 Task: Open Card Card0000000256 in Board Board0000000064 in Workspace WS0000000022 in Trello. Add Member Nikrathi899@gmail.com to Card Card0000000256 in Board Board0000000064 in Workspace WS0000000022 in Trello. Add Red Label titled Label0000000256 to Card Card0000000256 in Board Board0000000064 in Workspace WS0000000022 in Trello. Add Checklist CL0000000256 to Card Card0000000256 in Board Board0000000064 in Workspace WS0000000022 in Trello. Add Dates with Start Date as Jul 01 2023 and Due Date as Jul 31 2023 to Card Card0000000256 in Board Board0000000064 in Workspace WS0000000022 in Trello
Action: Mouse scrolled (455, 362) with delta (0, 0)
Screenshot: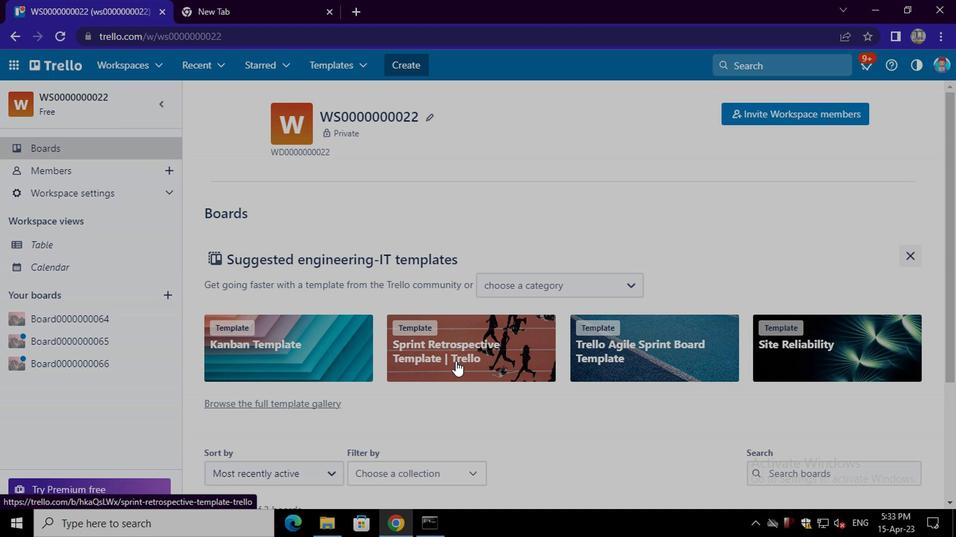 
Action: Mouse scrolled (455, 362) with delta (0, 0)
Screenshot: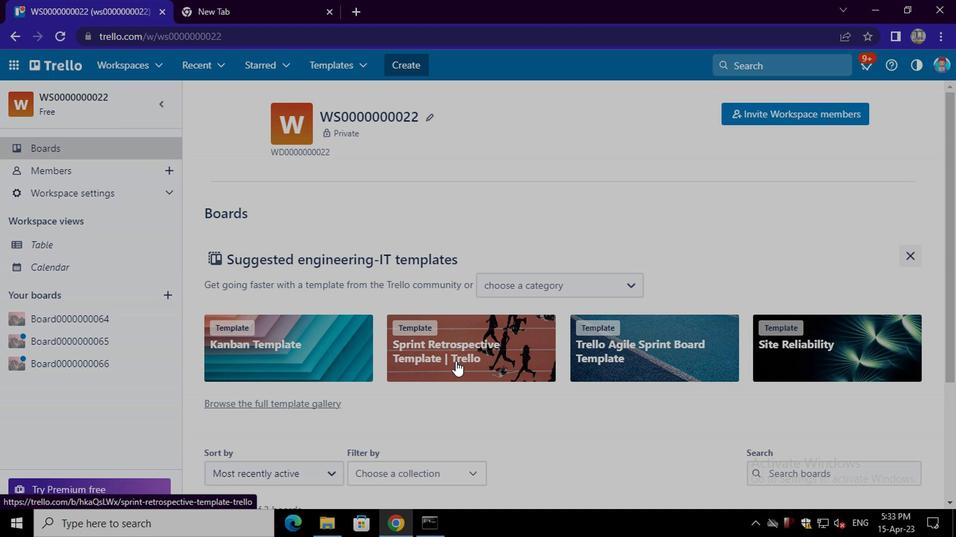 
Action: Mouse scrolled (455, 362) with delta (0, 0)
Screenshot: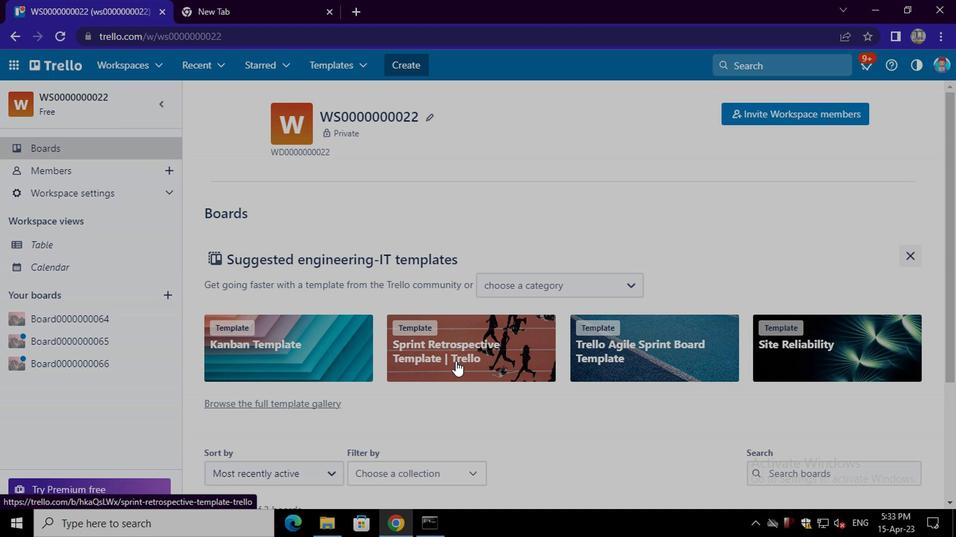 
Action: Mouse scrolled (455, 362) with delta (0, 0)
Screenshot: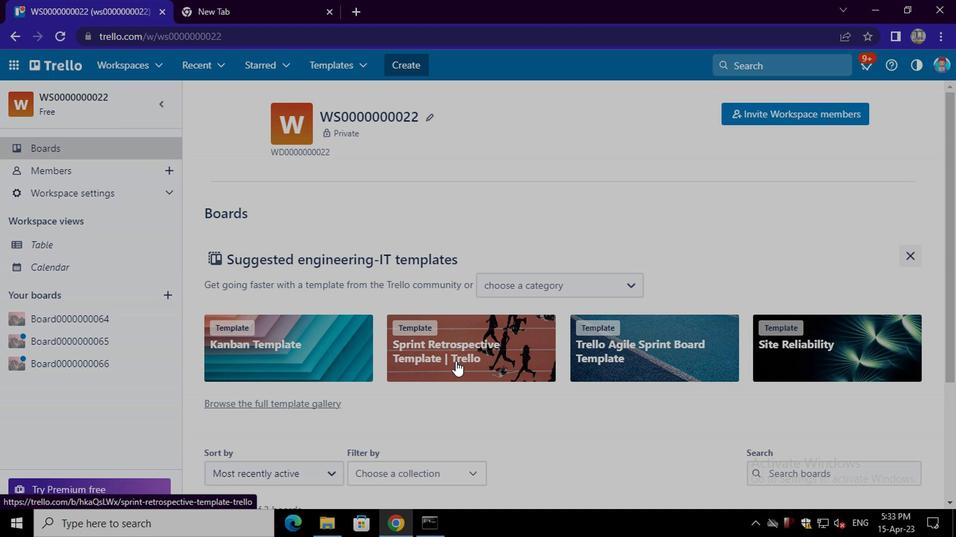 
Action: Mouse scrolled (455, 362) with delta (0, 0)
Screenshot: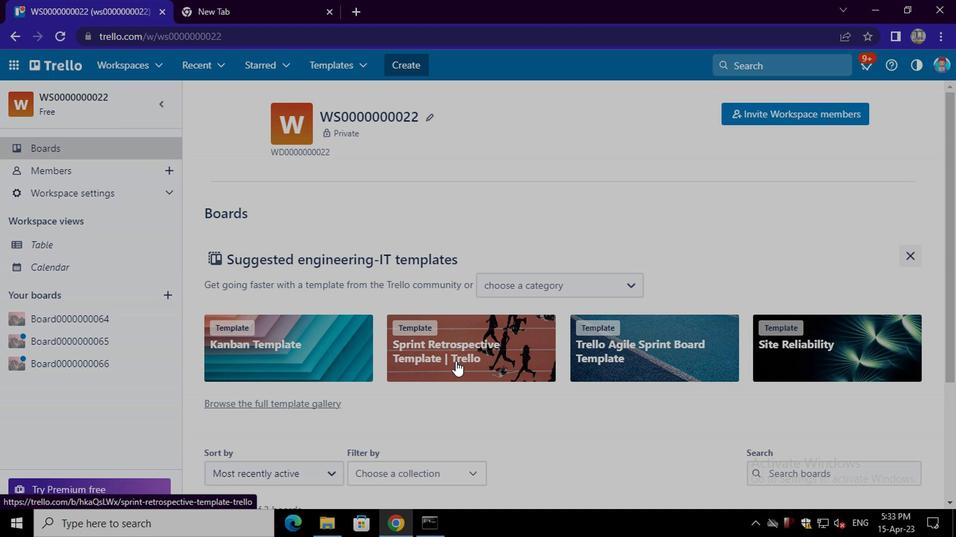 
Action: Mouse moved to (453, 383)
Screenshot: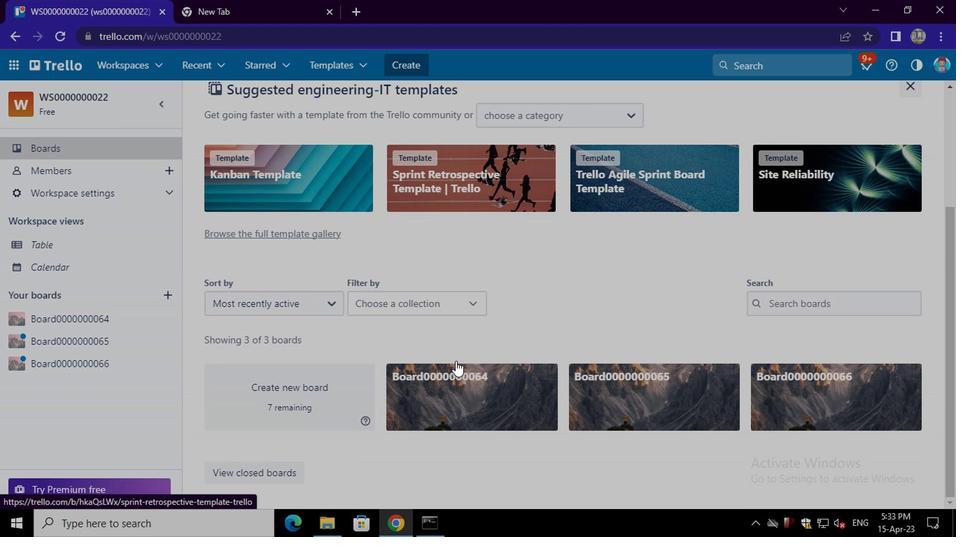 
Action: Mouse pressed left at (453, 383)
Screenshot: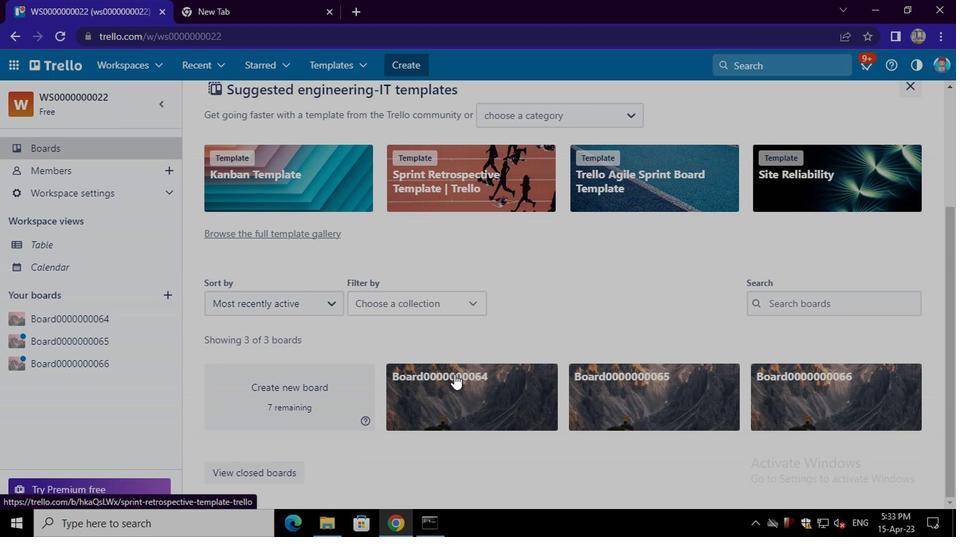
Action: Mouse moved to (352, 390)
Screenshot: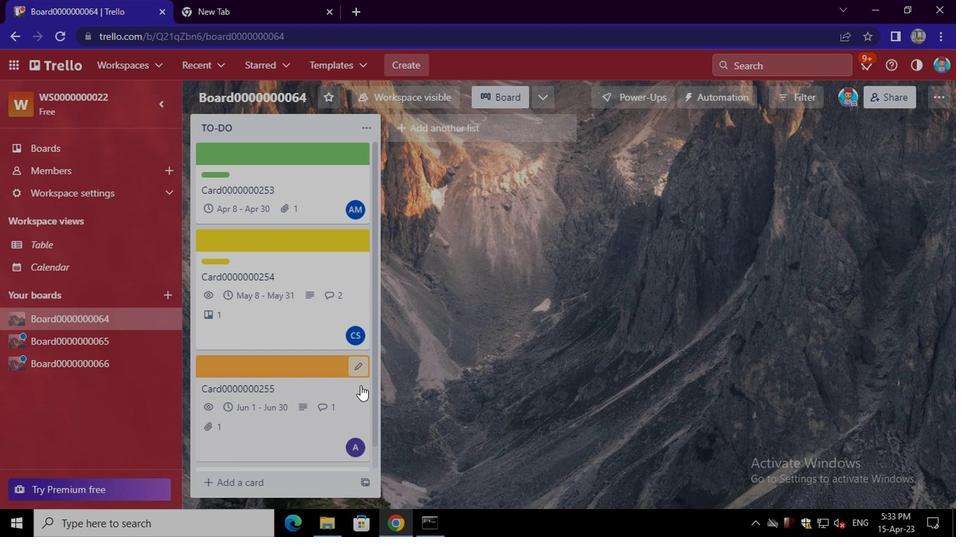 
Action: Mouse scrolled (352, 389) with delta (0, 0)
Screenshot: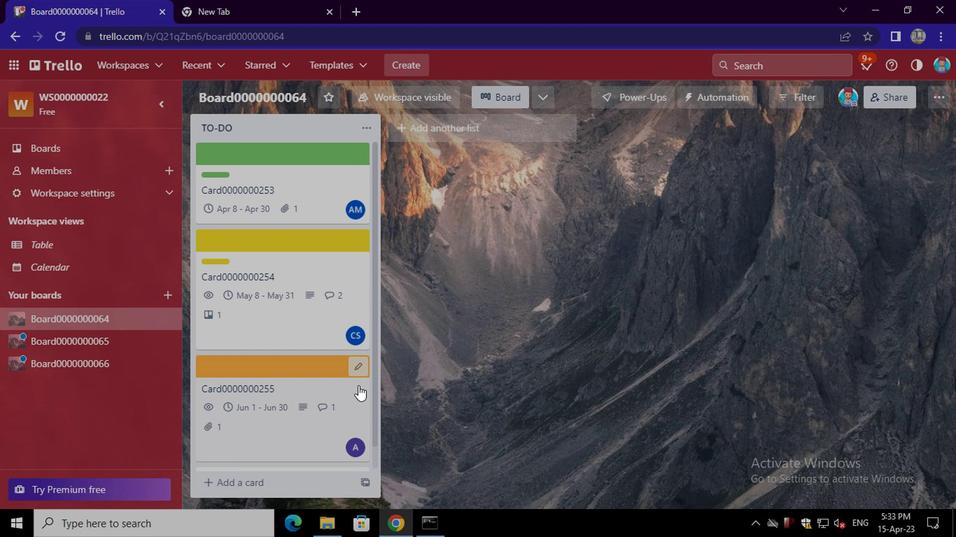 
Action: Mouse moved to (352, 390)
Screenshot: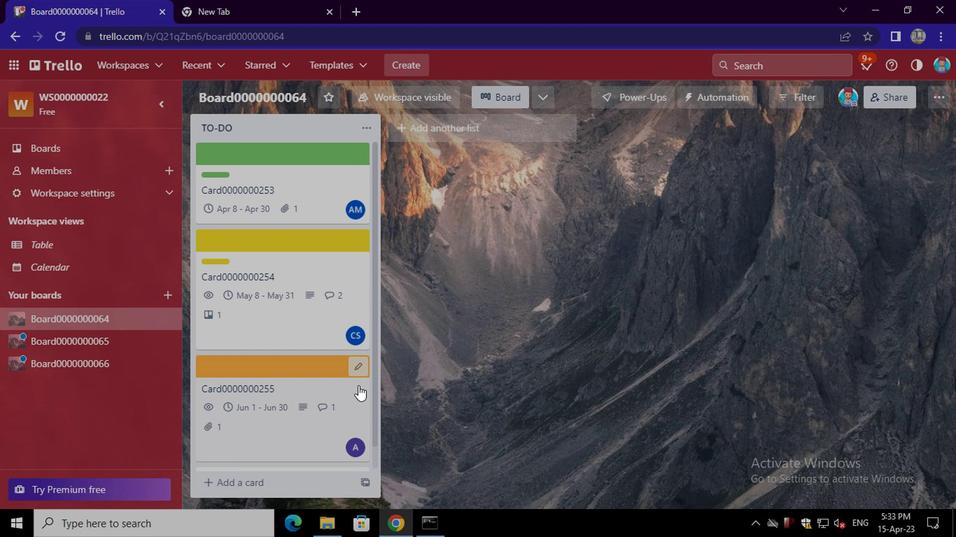
Action: Mouse scrolled (352, 389) with delta (0, 0)
Screenshot: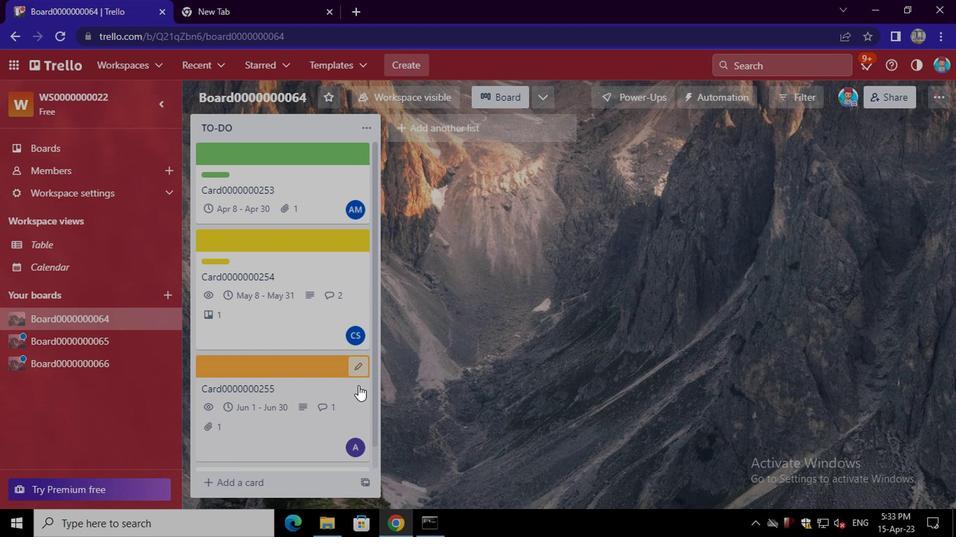 
Action: Mouse scrolled (352, 389) with delta (0, 0)
Screenshot: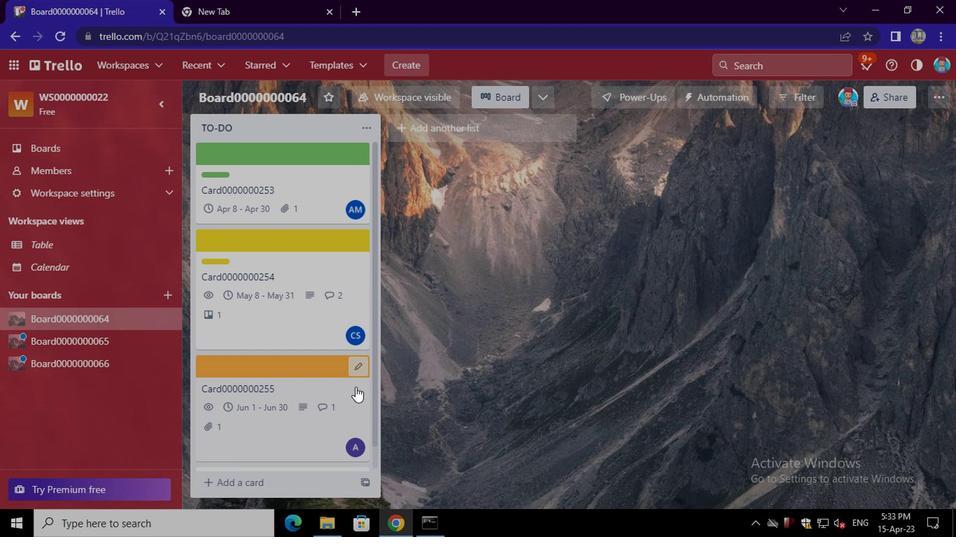 
Action: Mouse moved to (362, 458)
Screenshot: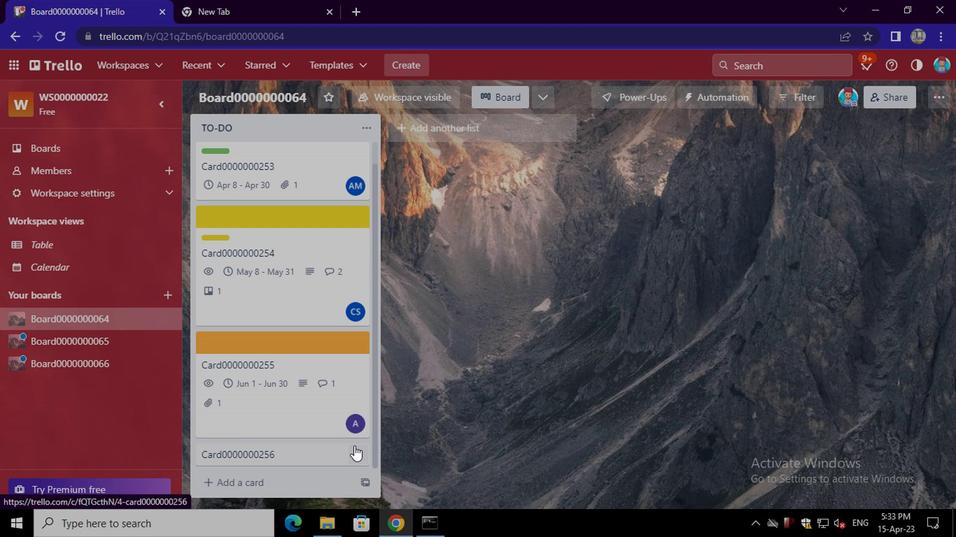 
Action: Mouse pressed left at (362, 458)
Screenshot: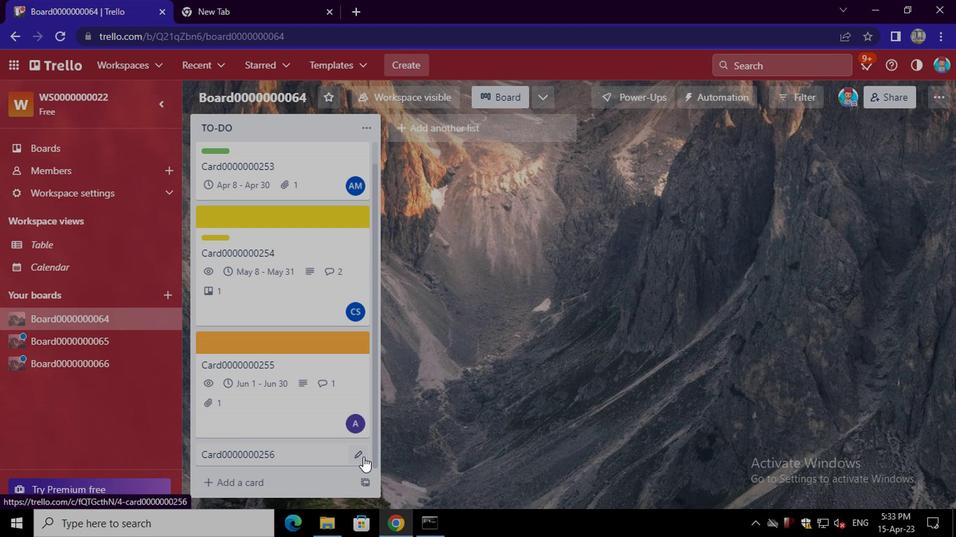 
Action: Mouse moved to (401, 316)
Screenshot: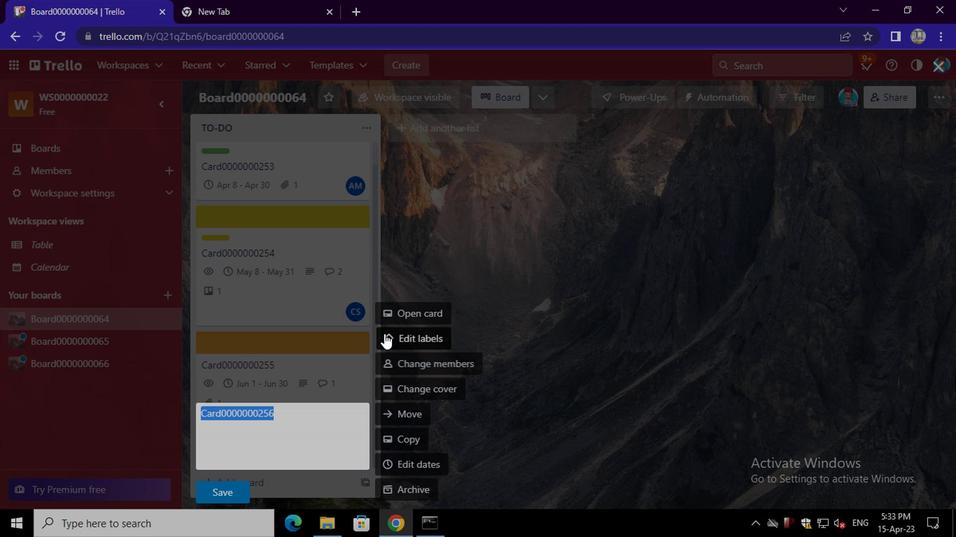 
Action: Mouse pressed left at (401, 316)
Screenshot: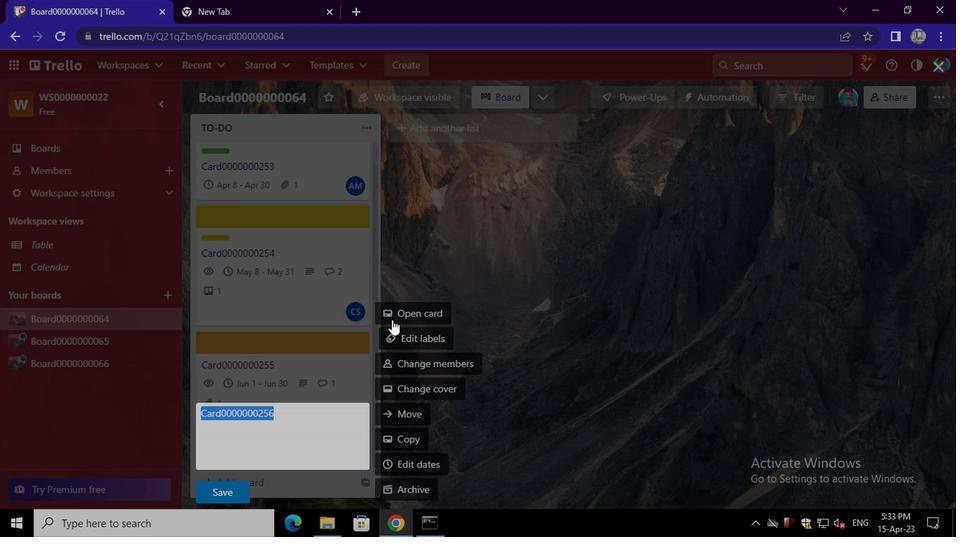 
Action: Mouse moved to (653, 179)
Screenshot: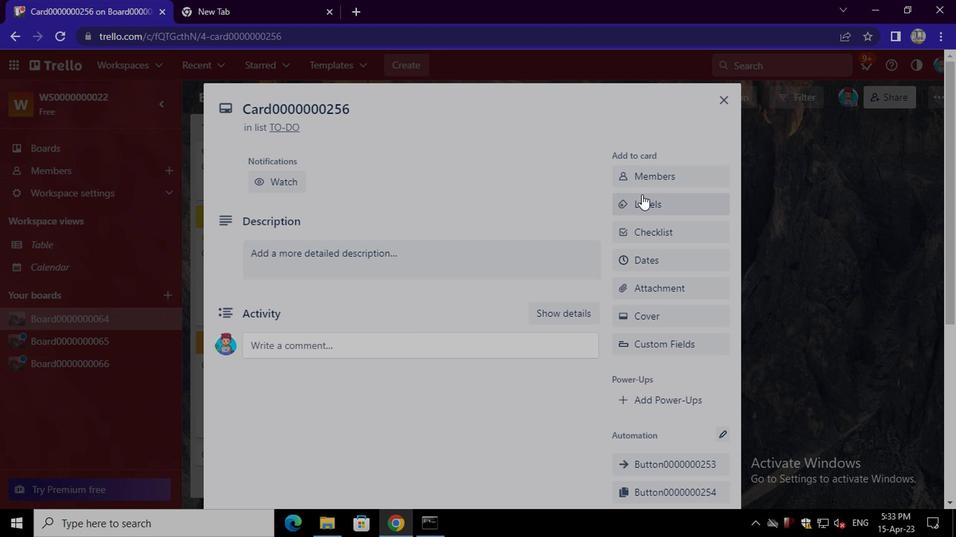 
Action: Mouse pressed left at (653, 179)
Screenshot: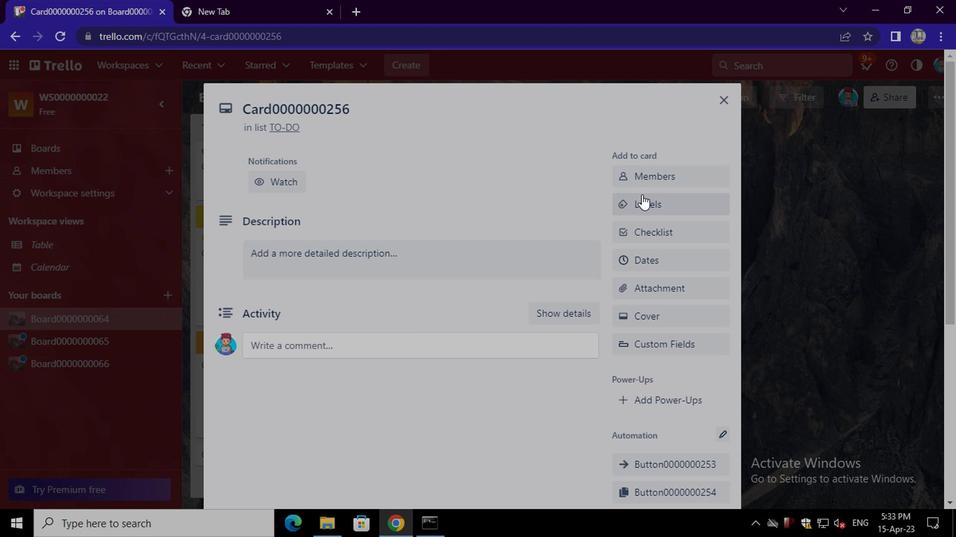 
Action: Mouse moved to (652, 249)
Screenshot: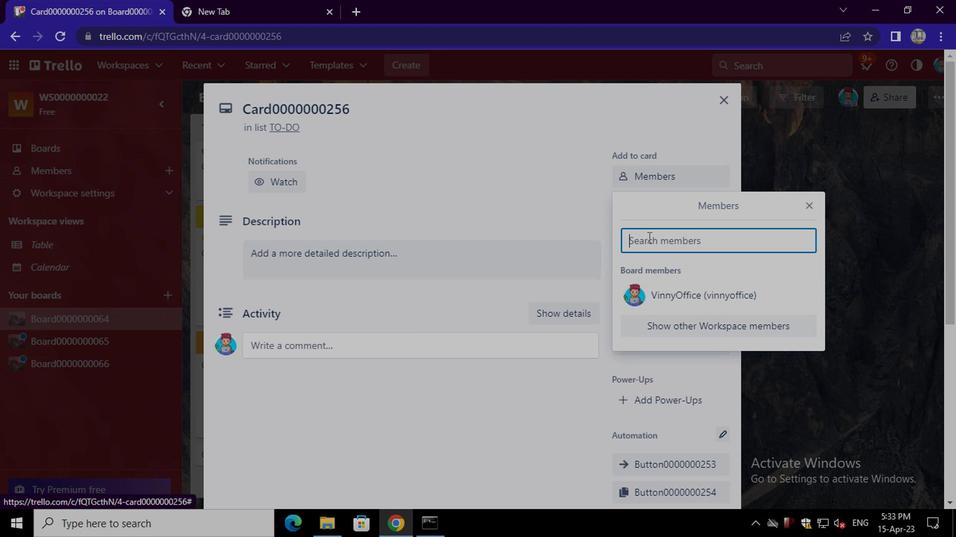 
Action: Mouse pressed left at (652, 249)
Screenshot: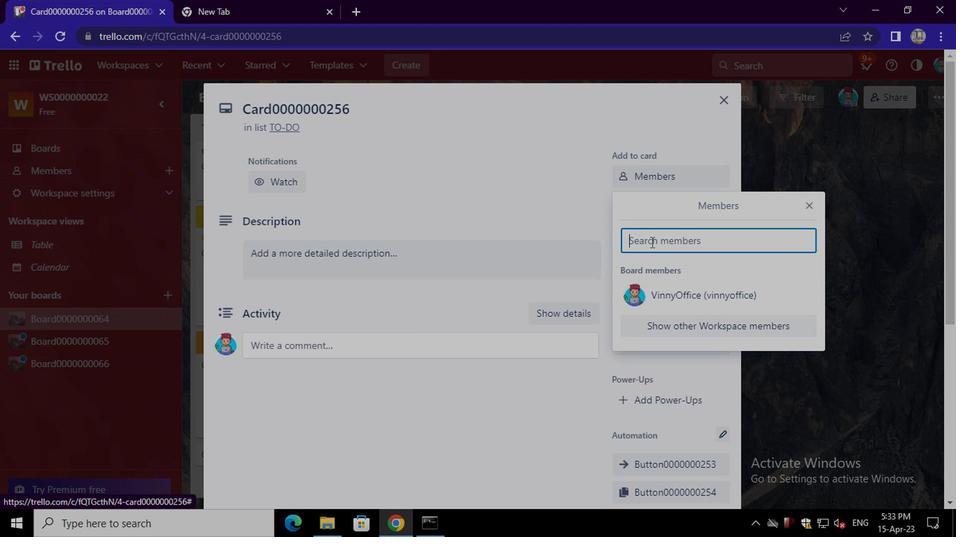 
Action: Mouse moved to (654, 249)
Screenshot: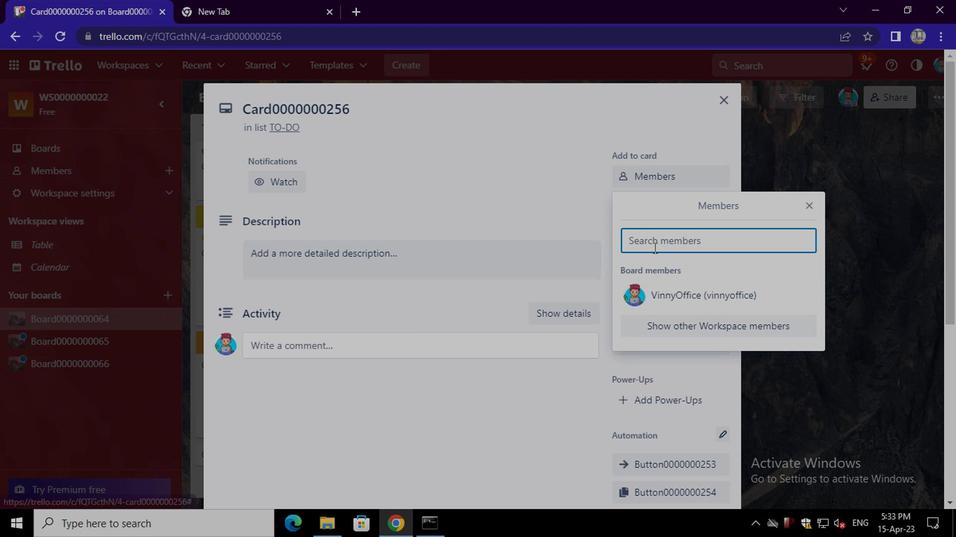 
Action: Key pressed nikrathi899<Key.shift>@GMAIL.COM
Screenshot: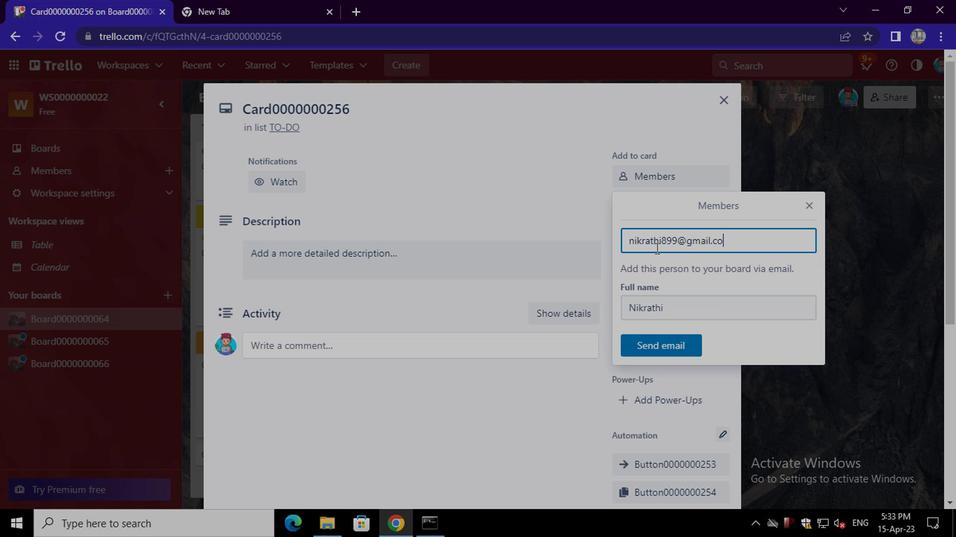 
Action: Mouse moved to (673, 343)
Screenshot: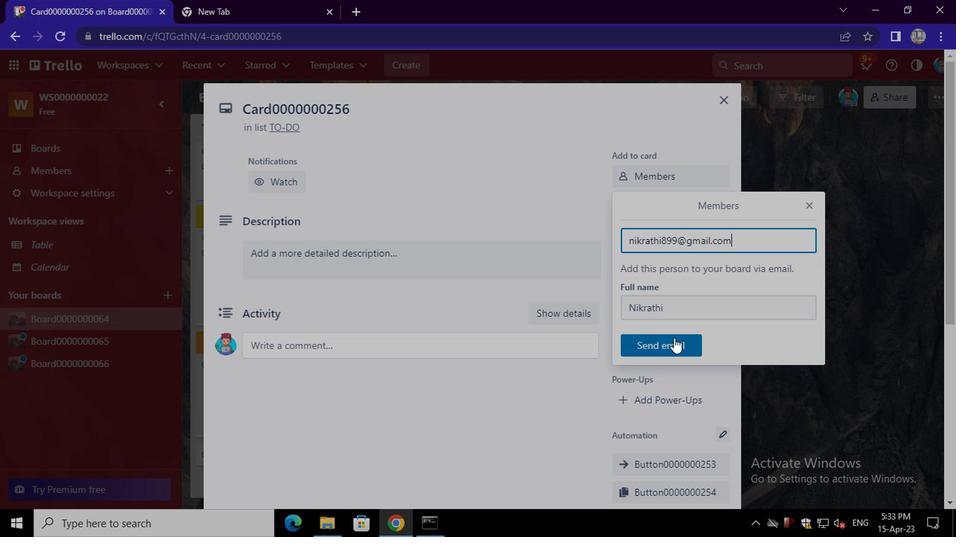 
Action: Mouse pressed left at (673, 343)
Screenshot: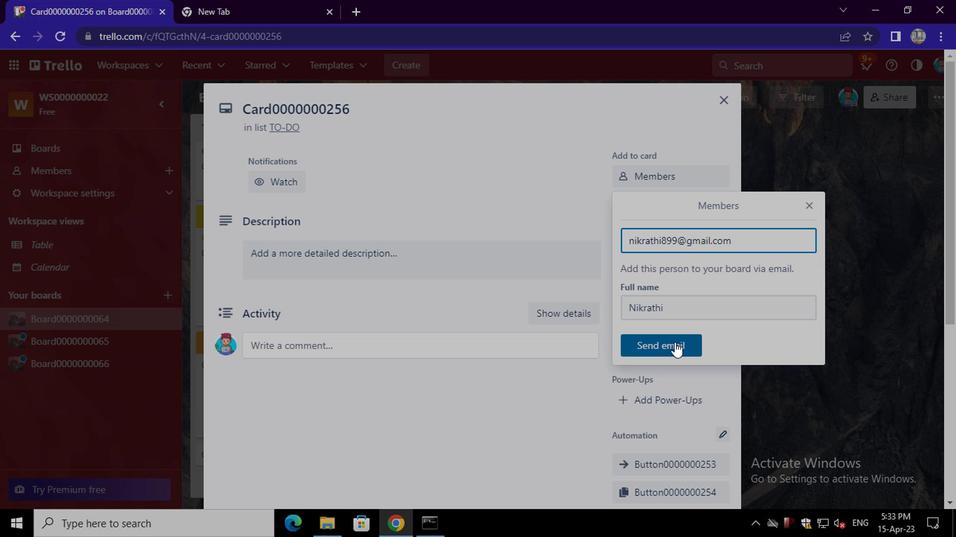 
Action: Mouse moved to (675, 256)
Screenshot: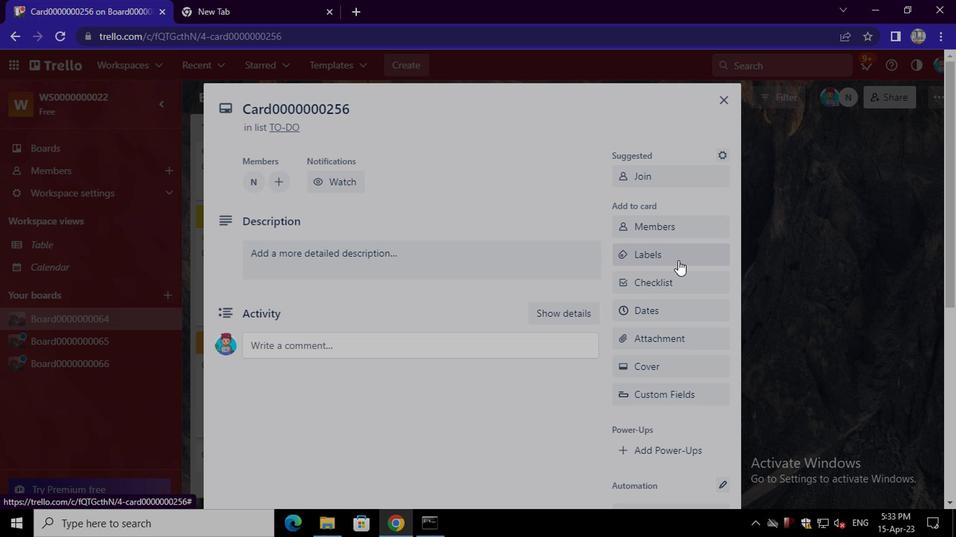 
Action: Mouse pressed left at (675, 256)
Screenshot: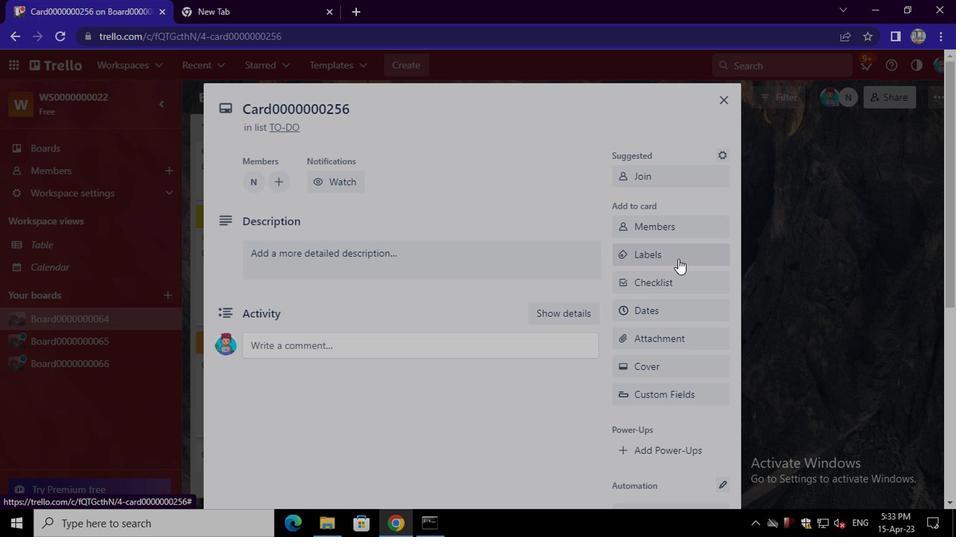 
Action: Mouse moved to (671, 123)
Screenshot: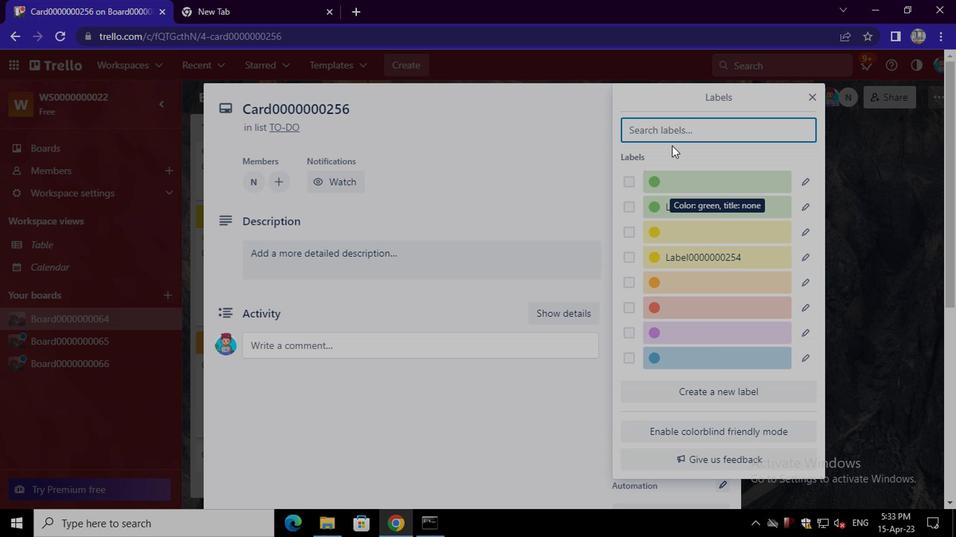
Action: Mouse pressed left at (671, 123)
Screenshot: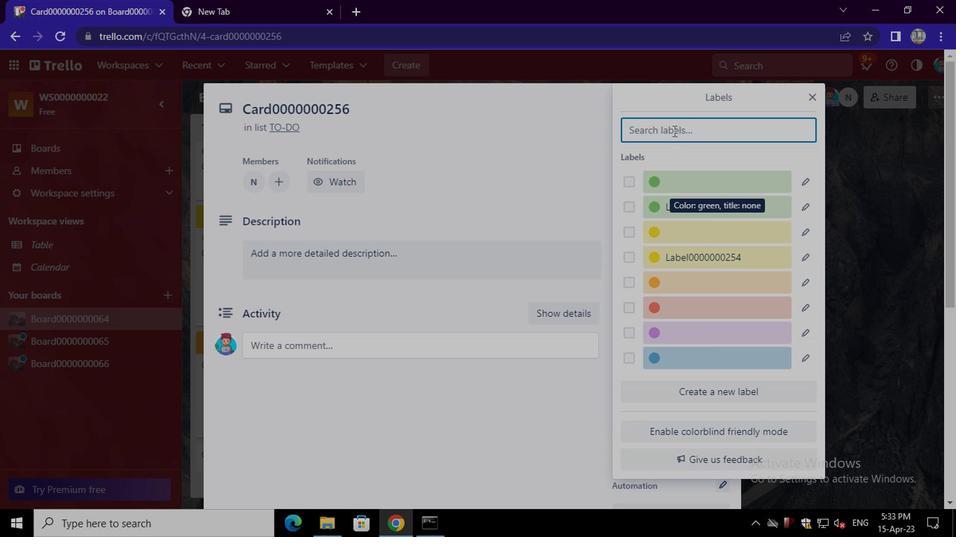 
Action: Key pressed <Key.shift>LABEL0000000256
Screenshot: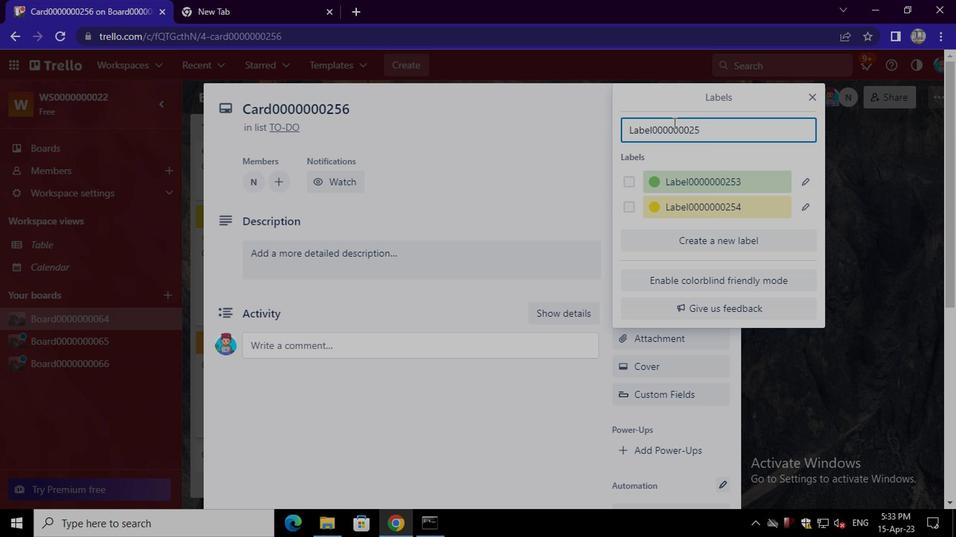 
Action: Mouse moved to (691, 364)
Screenshot: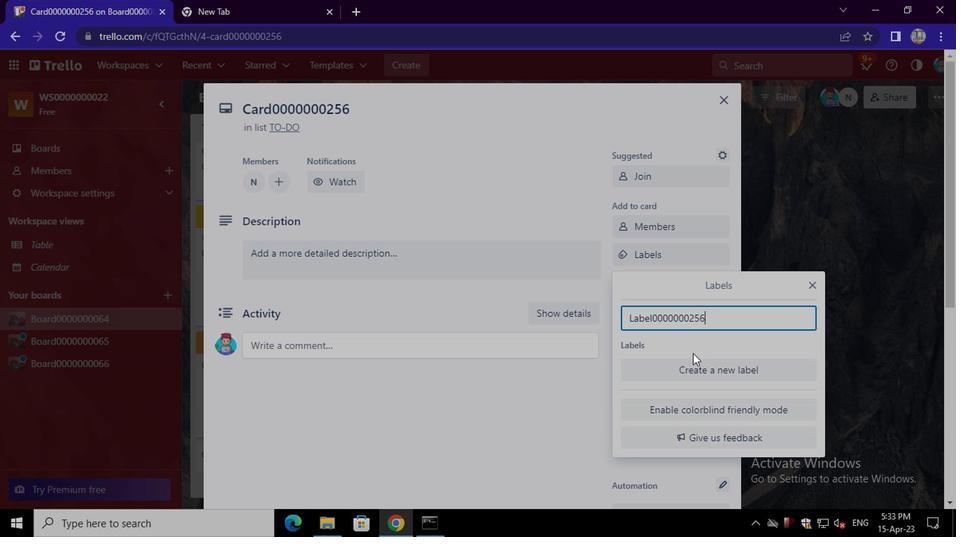 
Action: Mouse pressed left at (691, 364)
Screenshot: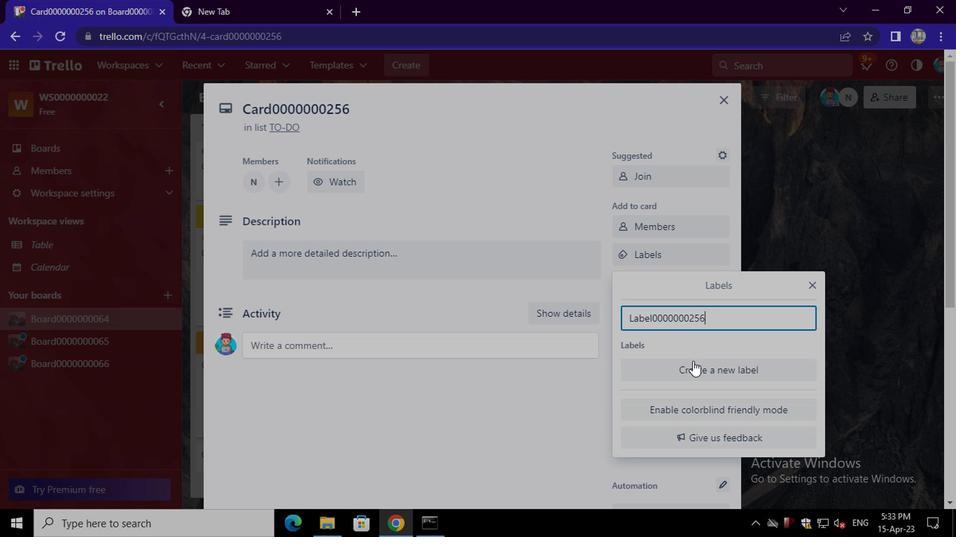 
Action: Mouse moved to (755, 298)
Screenshot: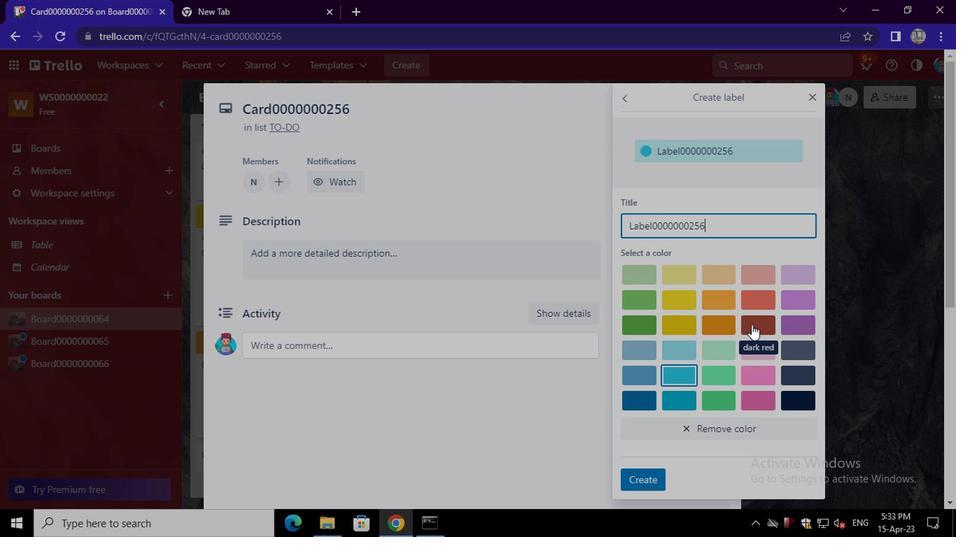 
Action: Mouse pressed left at (755, 298)
Screenshot: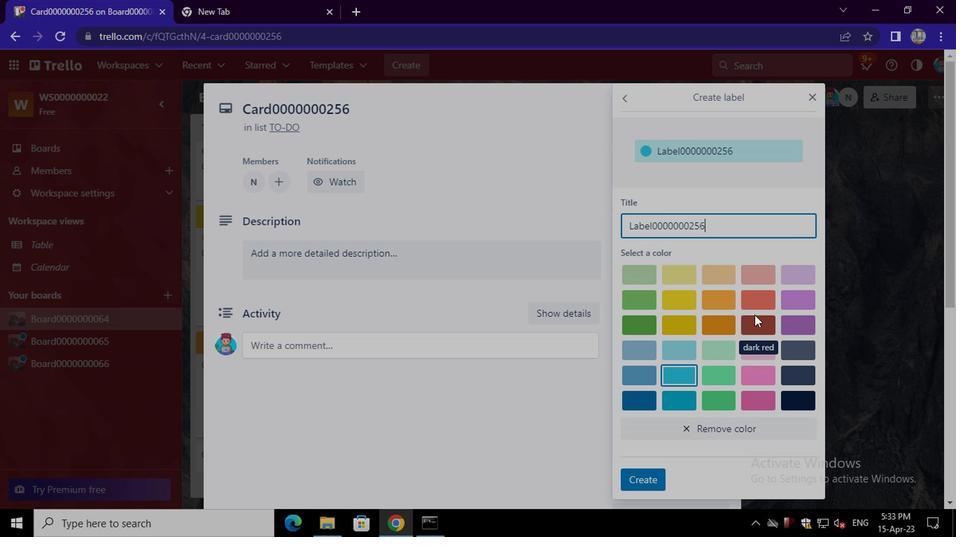 
Action: Mouse moved to (656, 479)
Screenshot: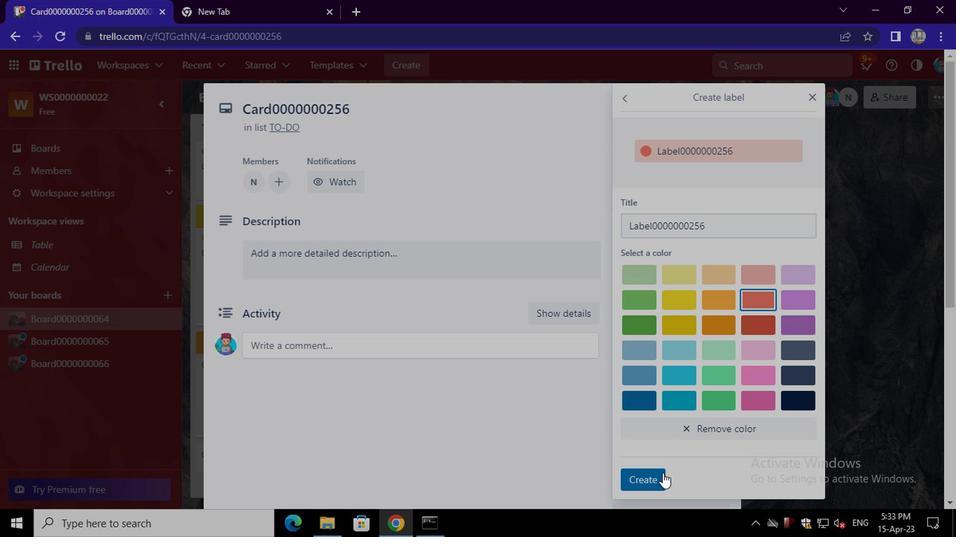 
Action: Mouse pressed left at (656, 479)
Screenshot: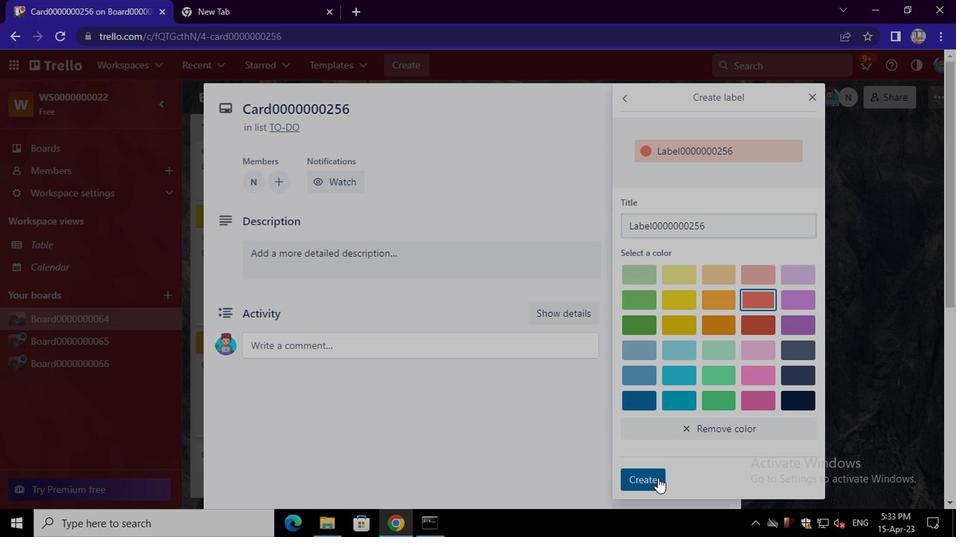 
Action: Mouse moved to (572, 420)
Screenshot: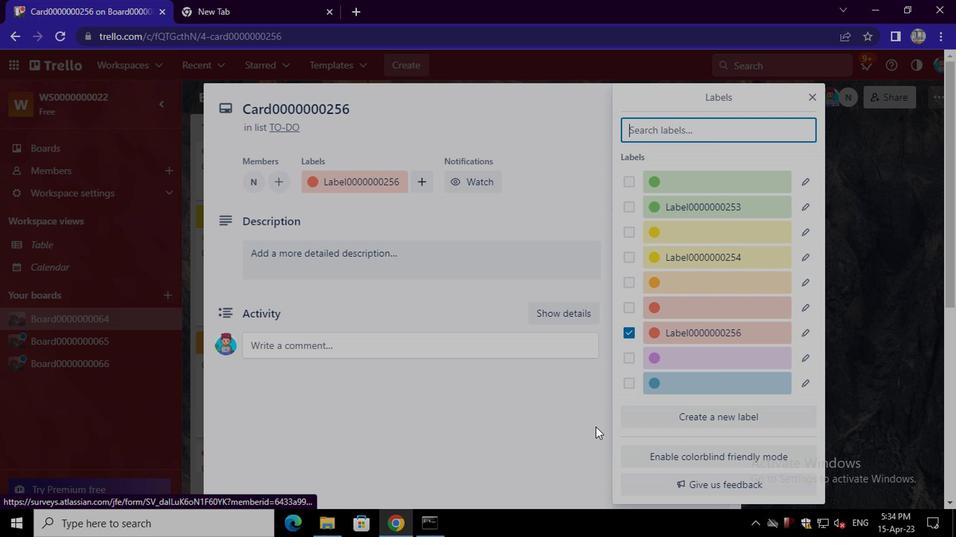 
Action: Mouse pressed left at (572, 420)
Screenshot: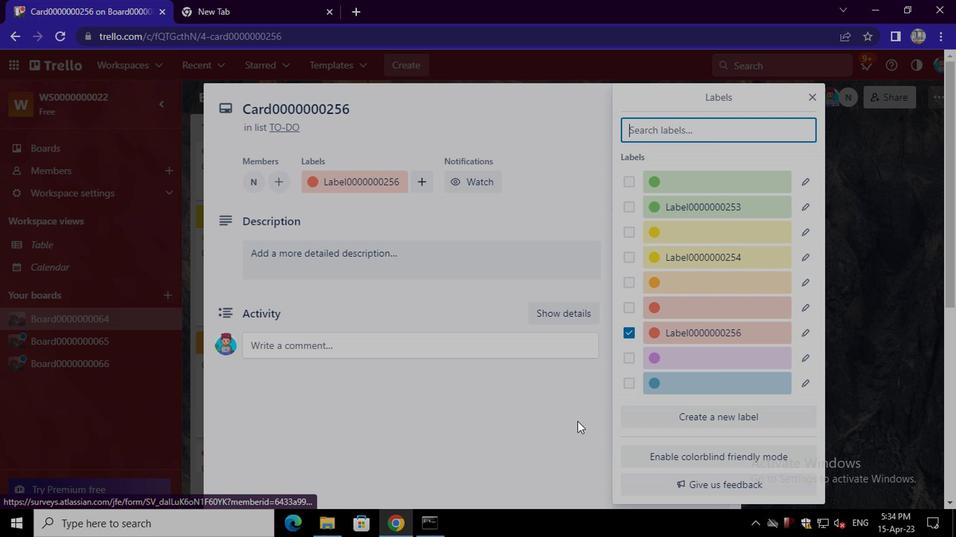 
Action: Mouse moved to (649, 279)
Screenshot: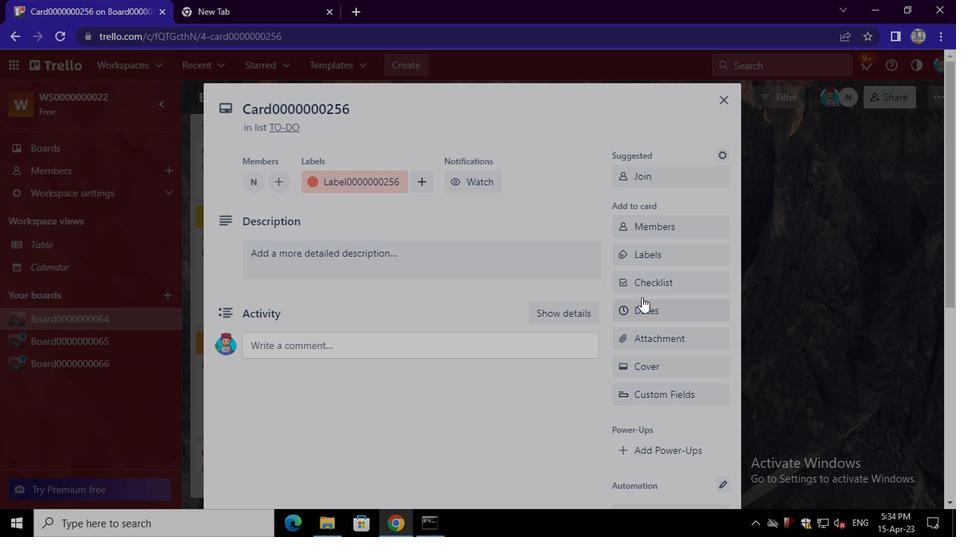 
Action: Mouse pressed left at (649, 279)
Screenshot: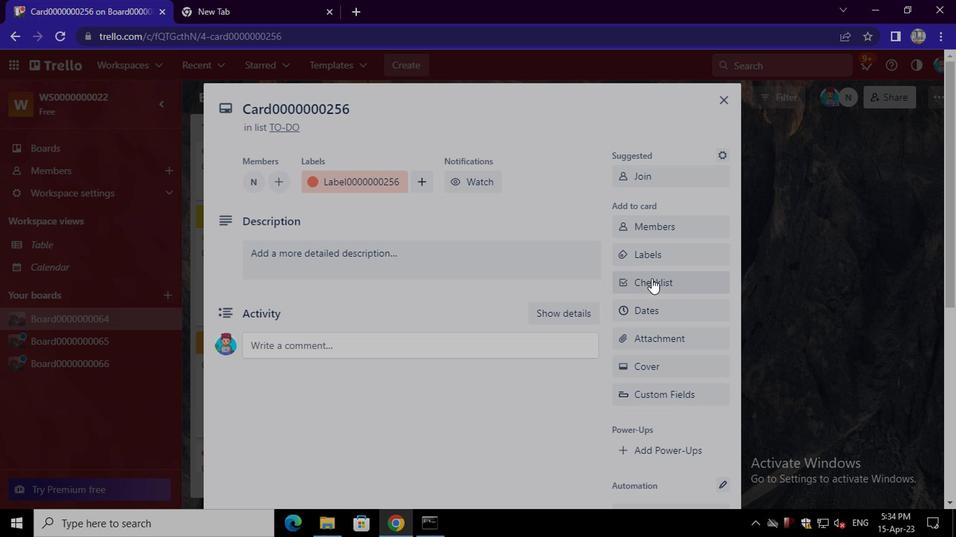 
Action: Mouse moved to (703, 362)
Screenshot: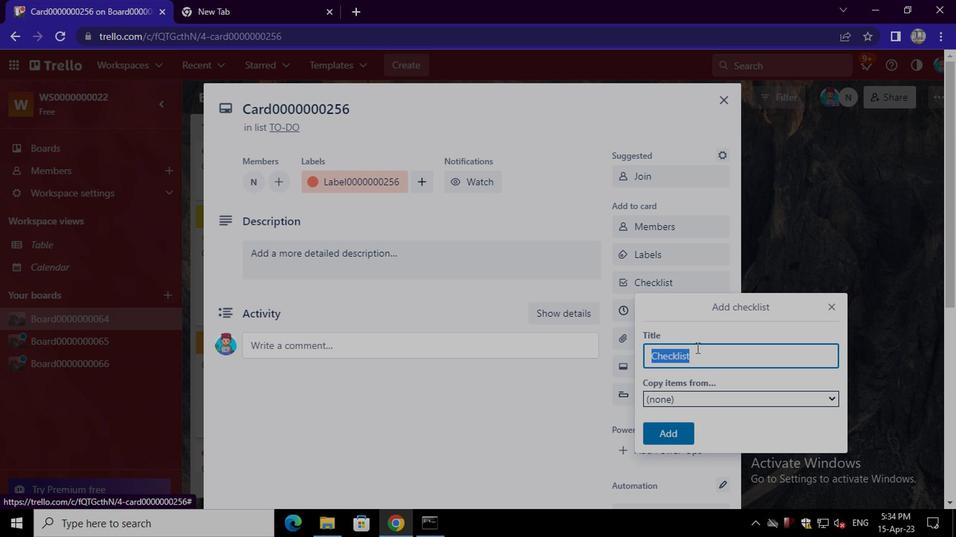 
Action: Mouse pressed left at (703, 362)
Screenshot: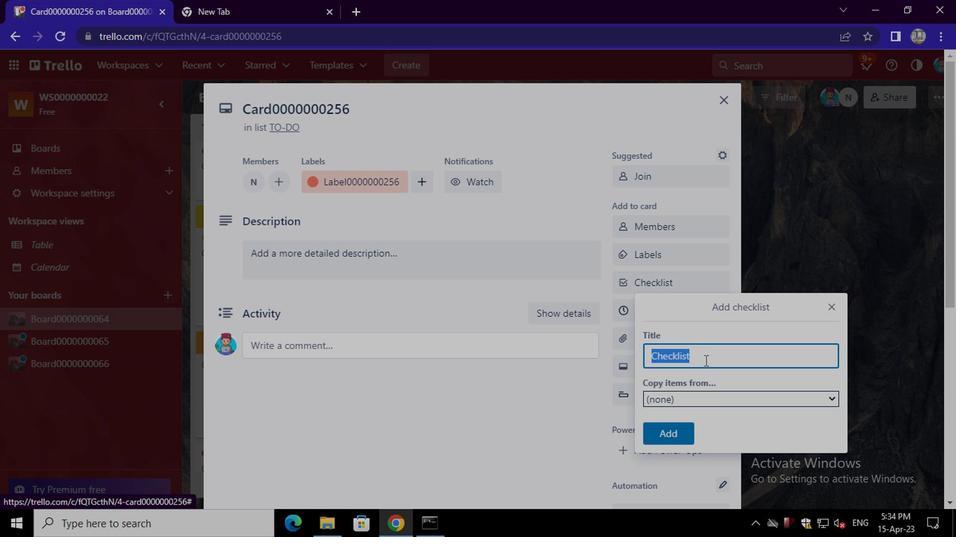 
Action: Mouse moved to (703, 362)
Screenshot: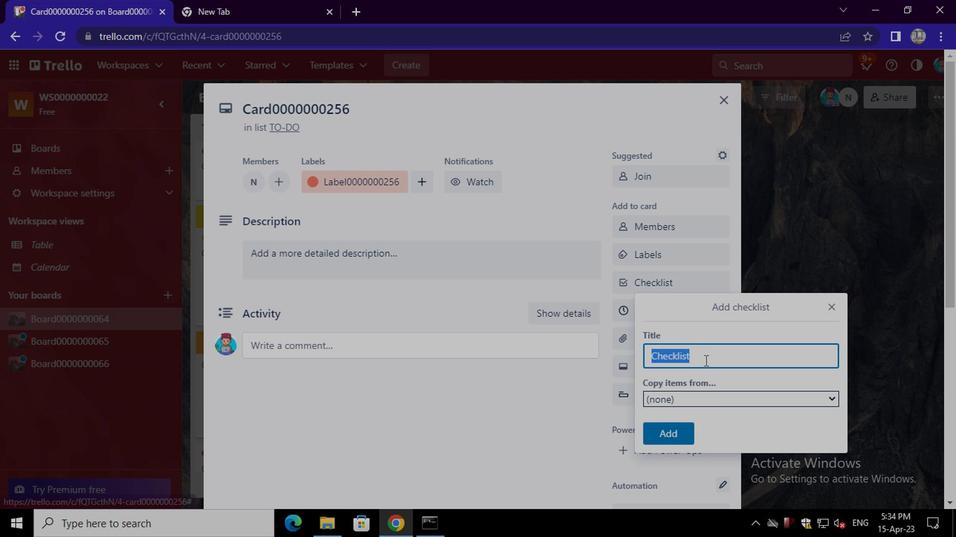 
Action: Key pressed <Key.backspace><Key.backspace><Key.backspace><Key.backspace><Key.backspace><Key.backspace><Key.backspace><Key.backspace><Key.backspace><Key.backspace><Key.backspace><Key.backspace><Key.backspace><Key.backspace><Key.backspace><Key.backspace><Key.backspace><Key.backspace><Key.backspace><Key.shift>CL0000000256
Screenshot: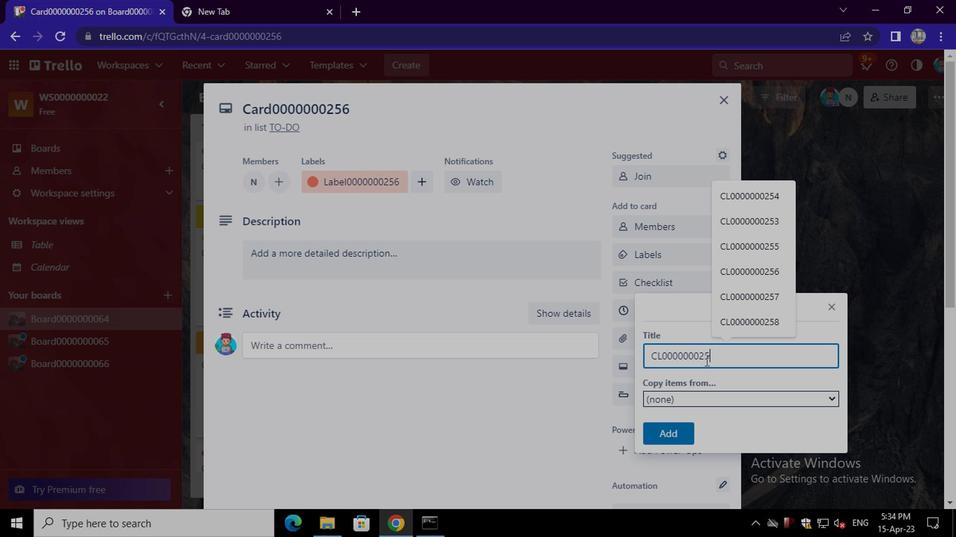 
Action: Mouse moved to (674, 432)
Screenshot: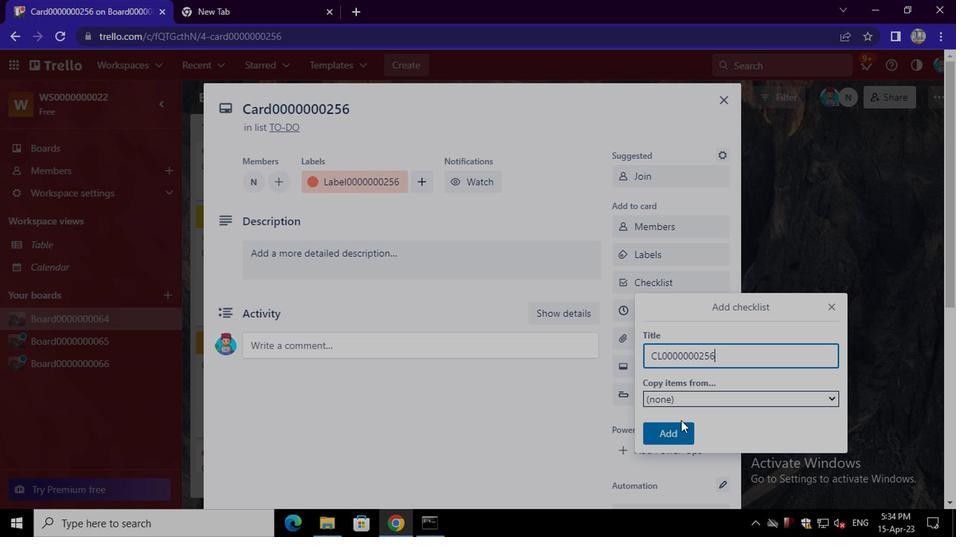 
Action: Mouse pressed left at (674, 432)
Screenshot: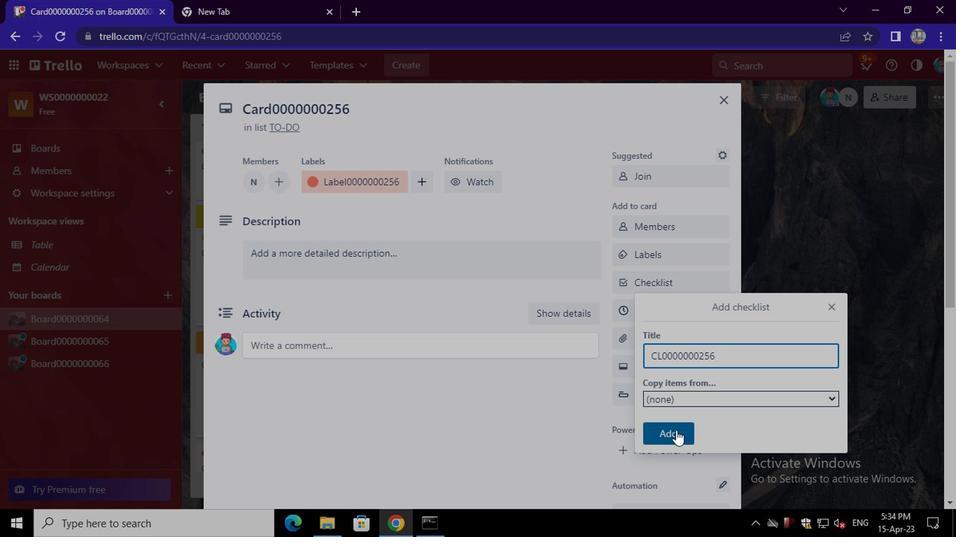 
Action: Mouse moved to (661, 315)
Screenshot: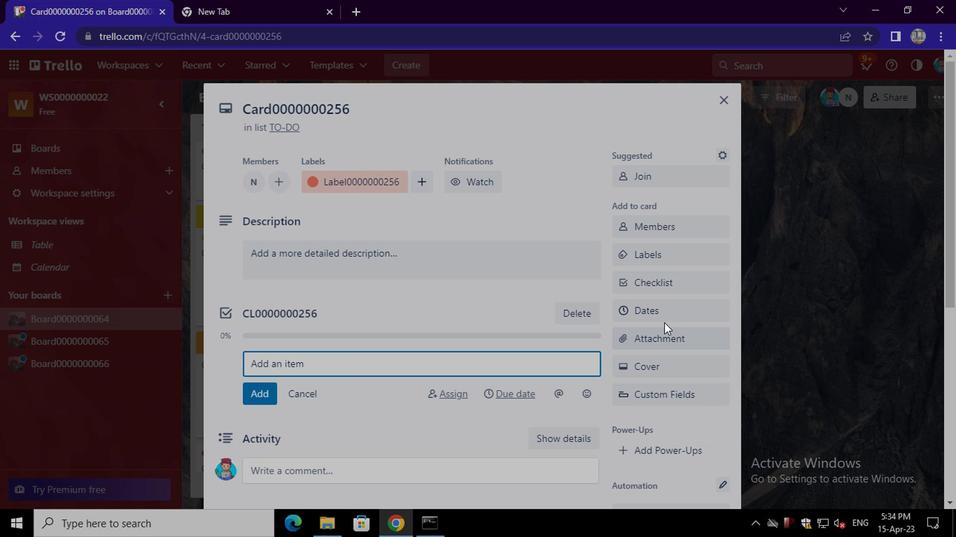 
Action: Mouse pressed left at (661, 315)
Screenshot: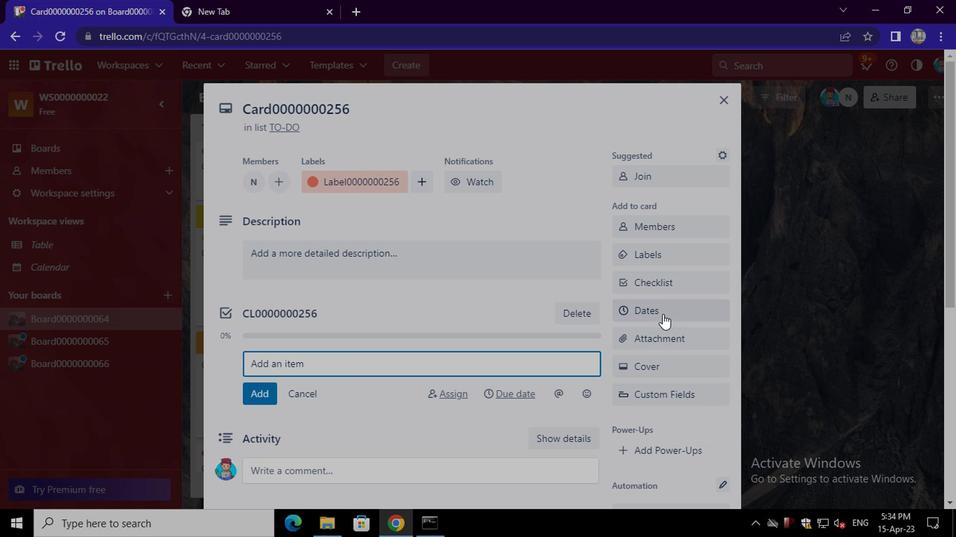
Action: Mouse moved to (621, 351)
Screenshot: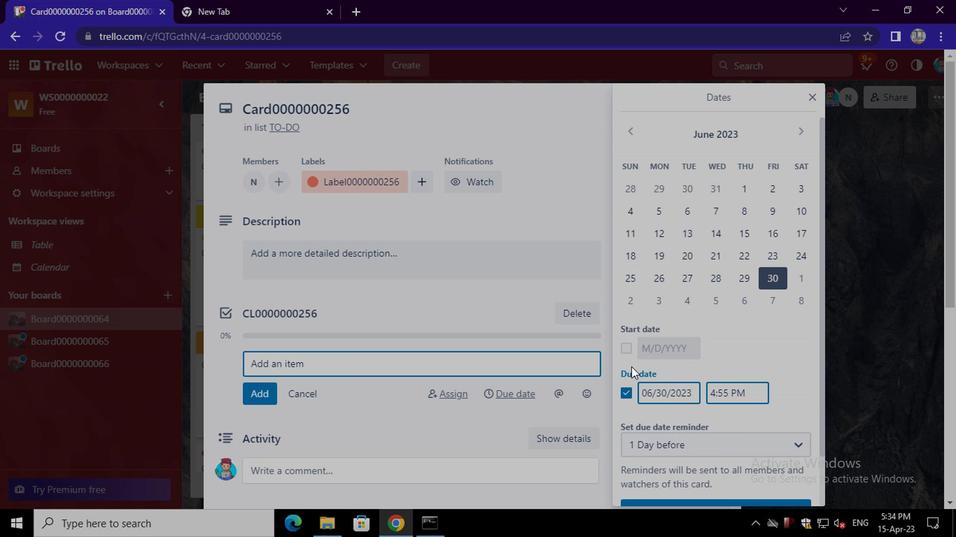 
Action: Mouse pressed left at (621, 351)
Screenshot: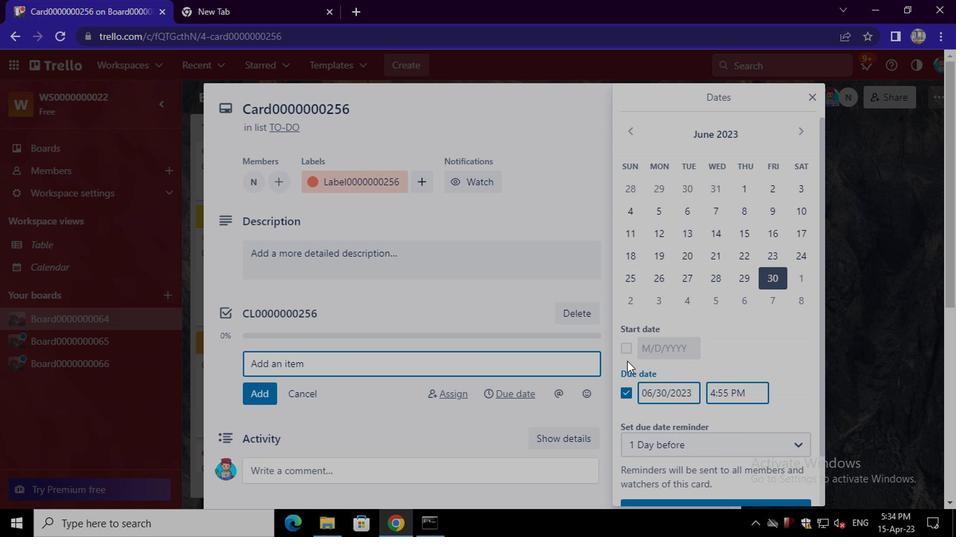 
Action: Mouse moved to (625, 389)
Screenshot: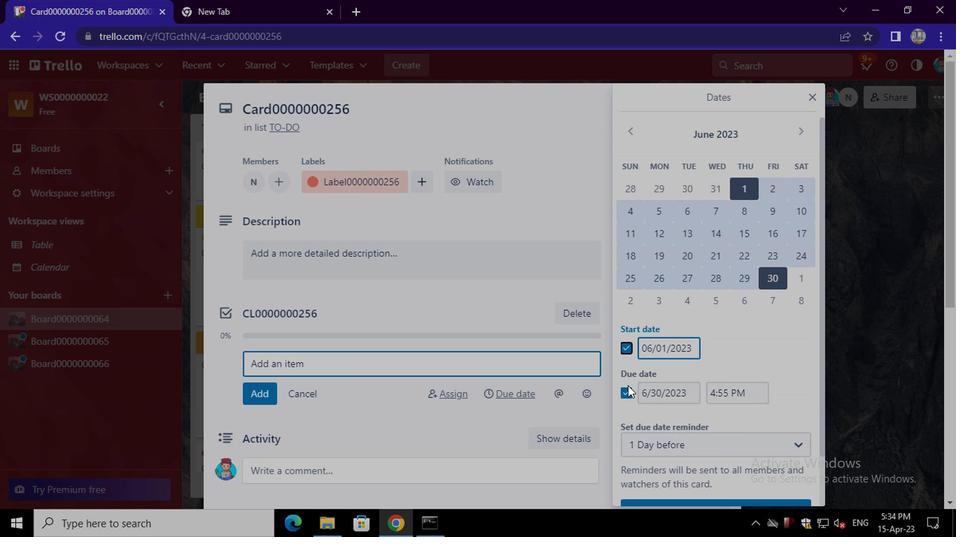 
Action: Mouse pressed left at (625, 389)
Screenshot: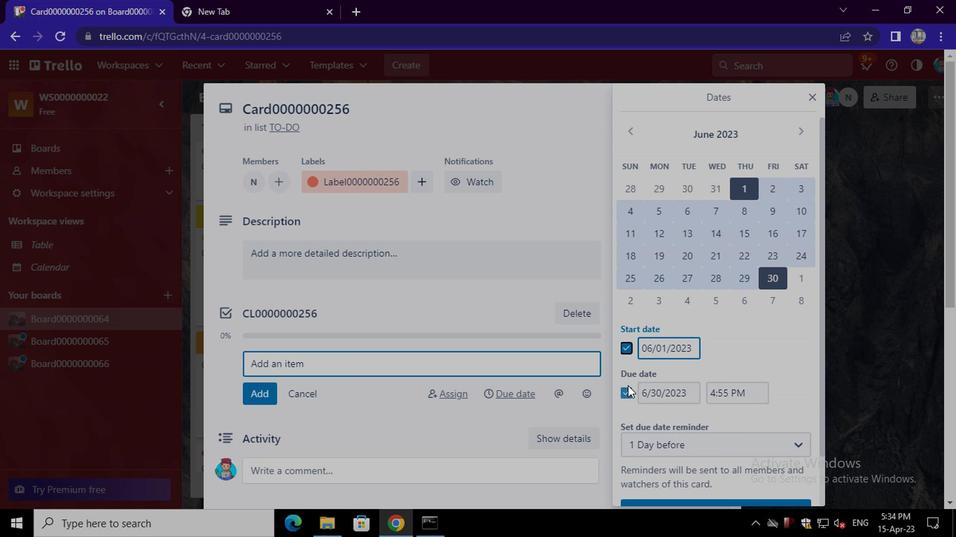 
Action: Mouse moved to (799, 136)
Screenshot: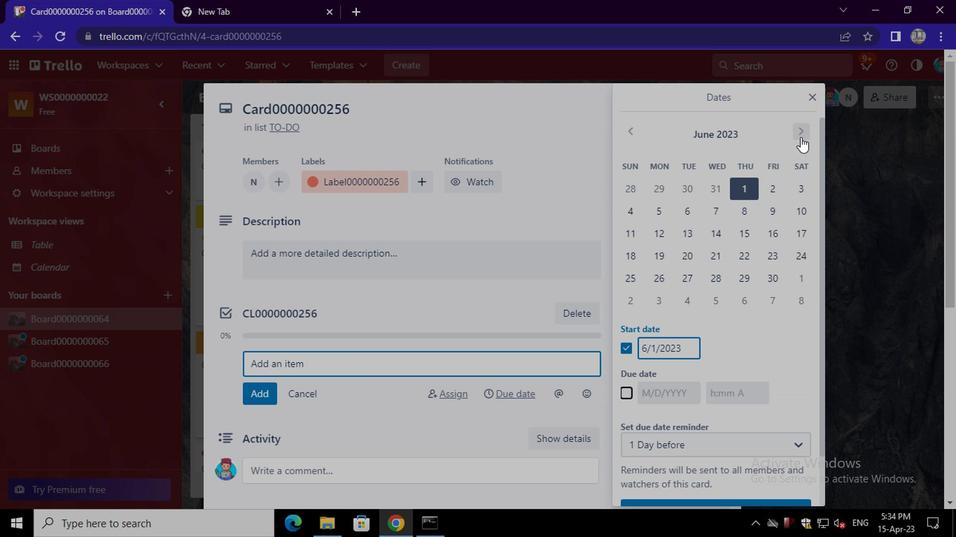 
Action: Mouse pressed left at (799, 136)
Screenshot: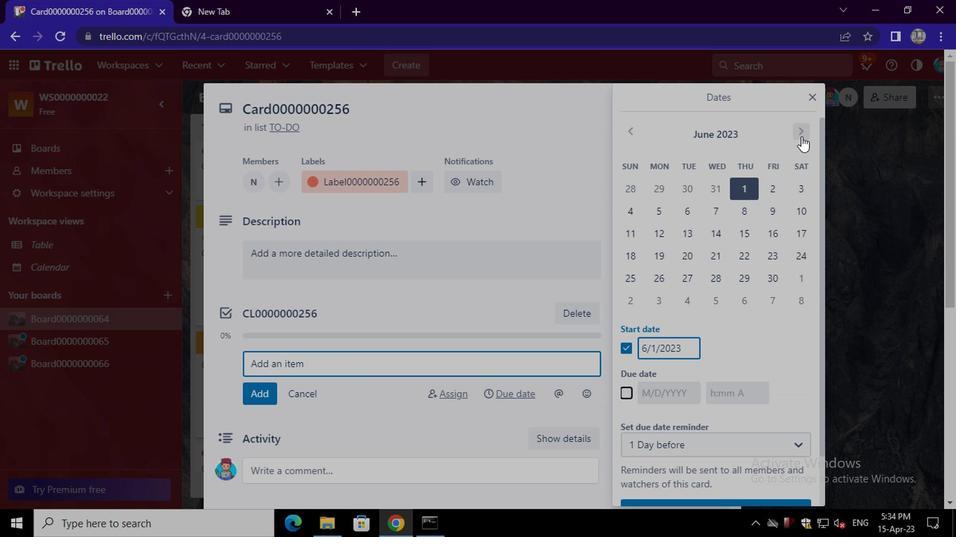 
Action: Mouse moved to (799, 188)
Screenshot: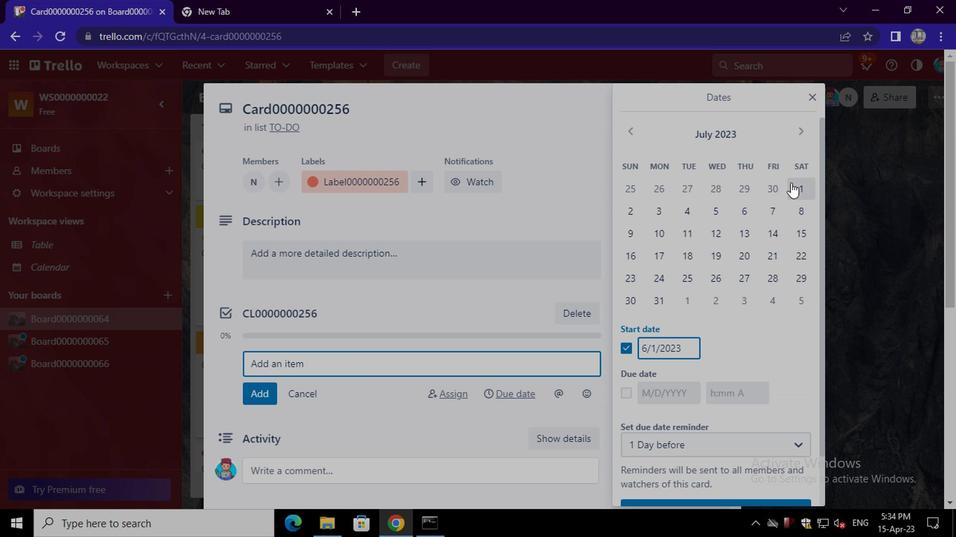 
Action: Mouse pressed left at (799, 188)
Screenshot: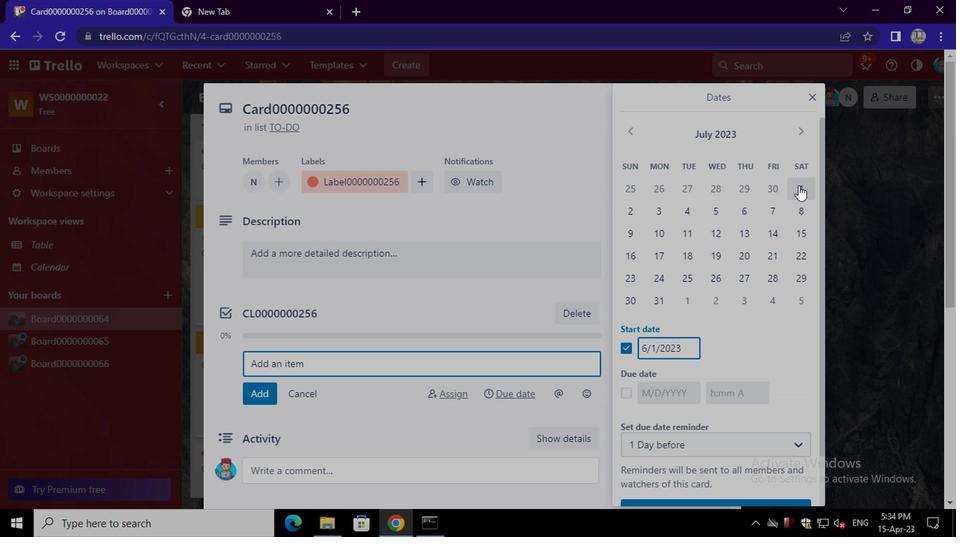 
Action: Mouse moved to (626, 398)
Screenshot: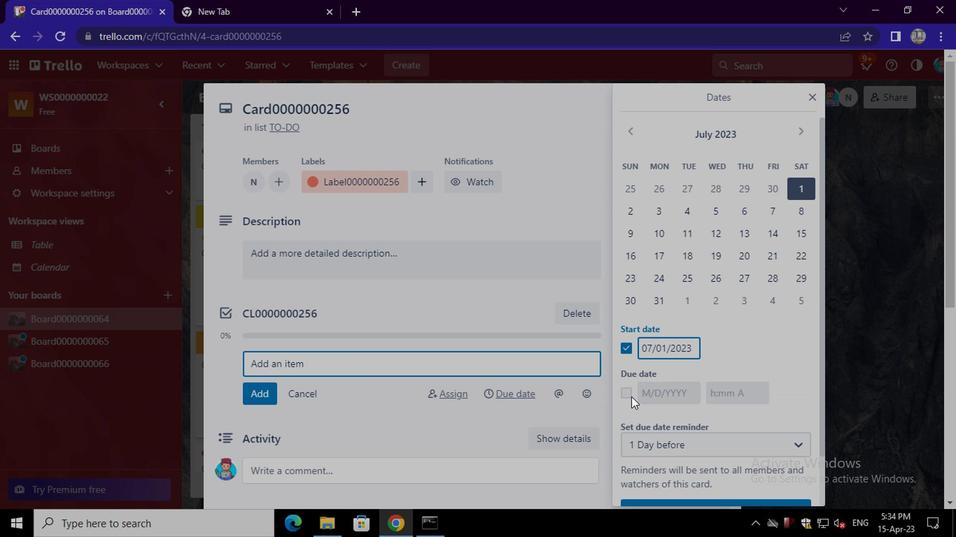 
Action: Mouse pressed left at (626, 398)
Screenshot: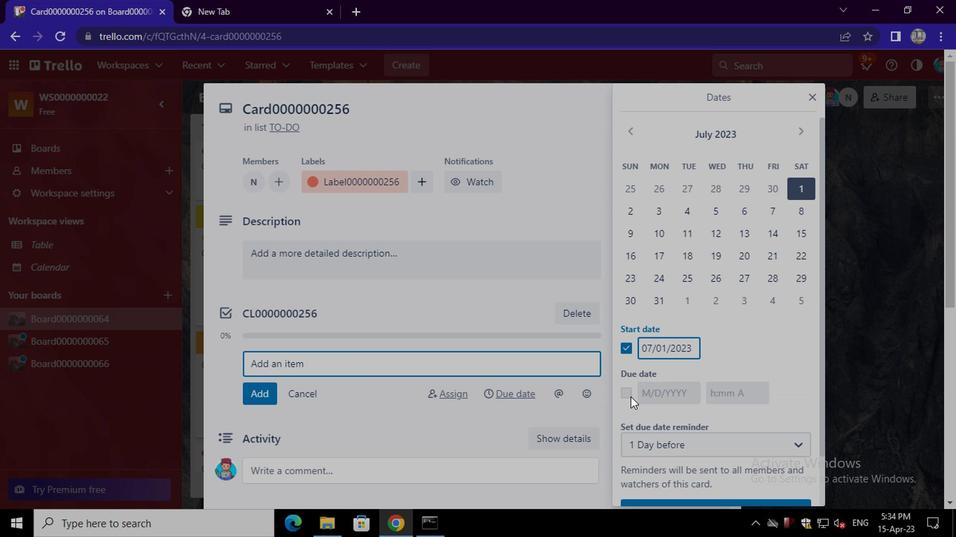 
Action: Mouse moved to (654, 302)
Screenshot: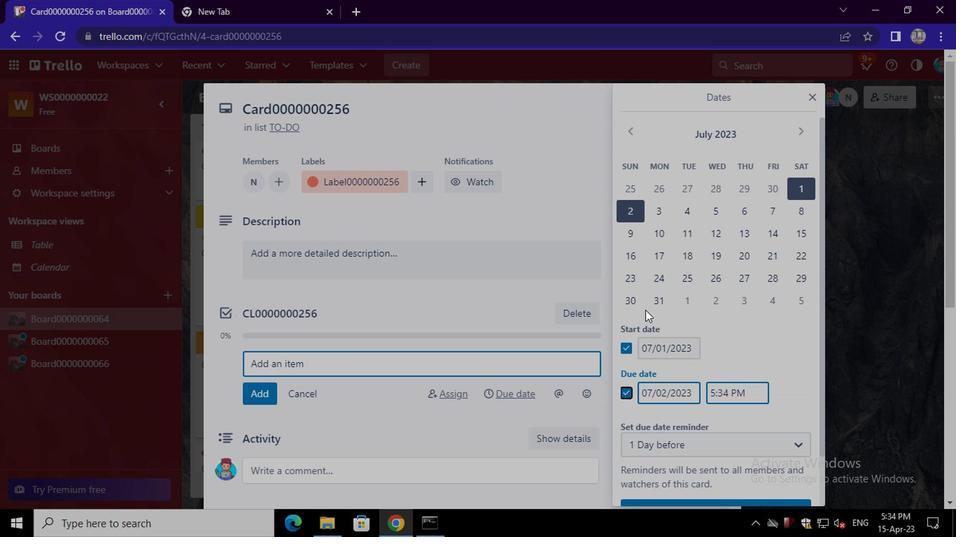 
Action: Mouse pressed left at (654, 302)
Screenshot: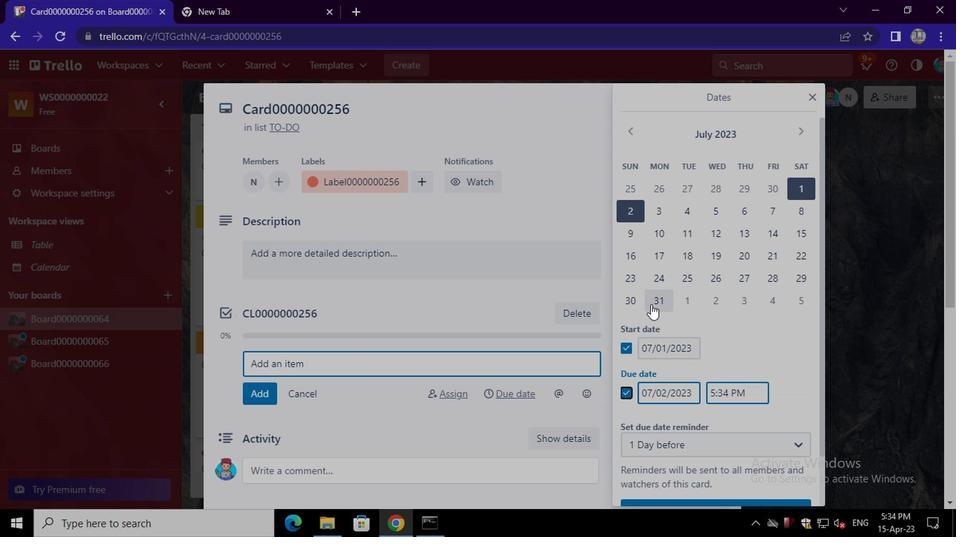 
Action: Mouse moved to (704, 503)
Screenshot: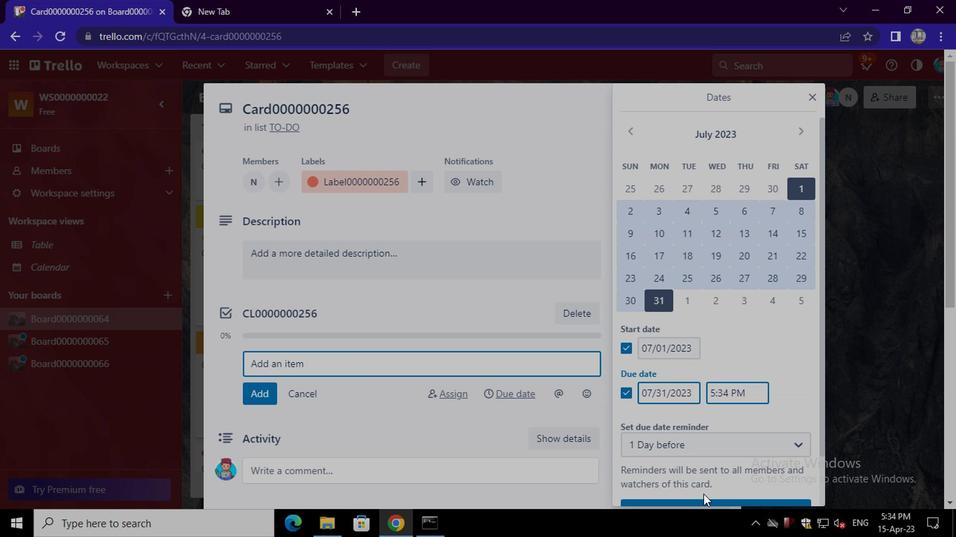 
Action: Mouse pressed left at (704, 503)
Screenshot: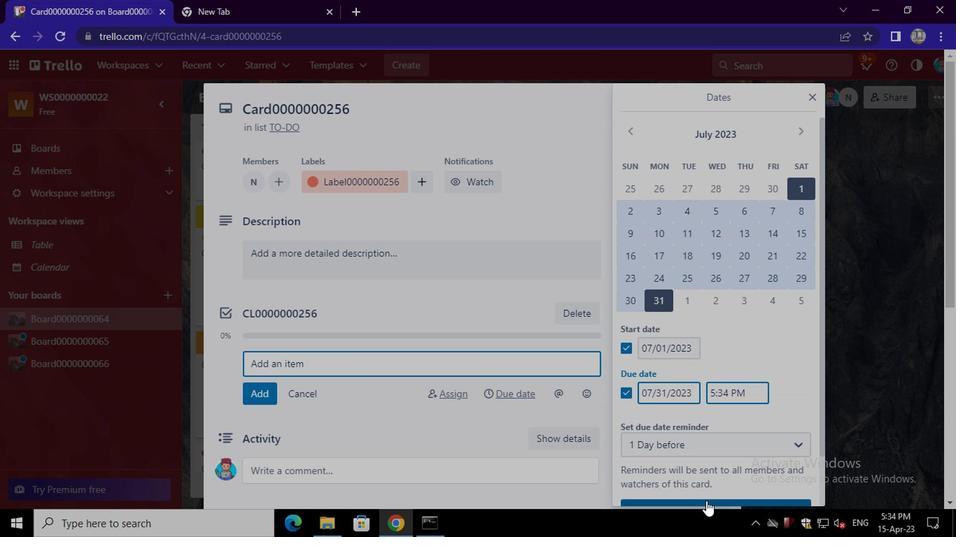 
